 Task: Add White Chocolate Macadamia Cookies to the cart.
Action: Mouse moved to (692, 246)
Screenshot: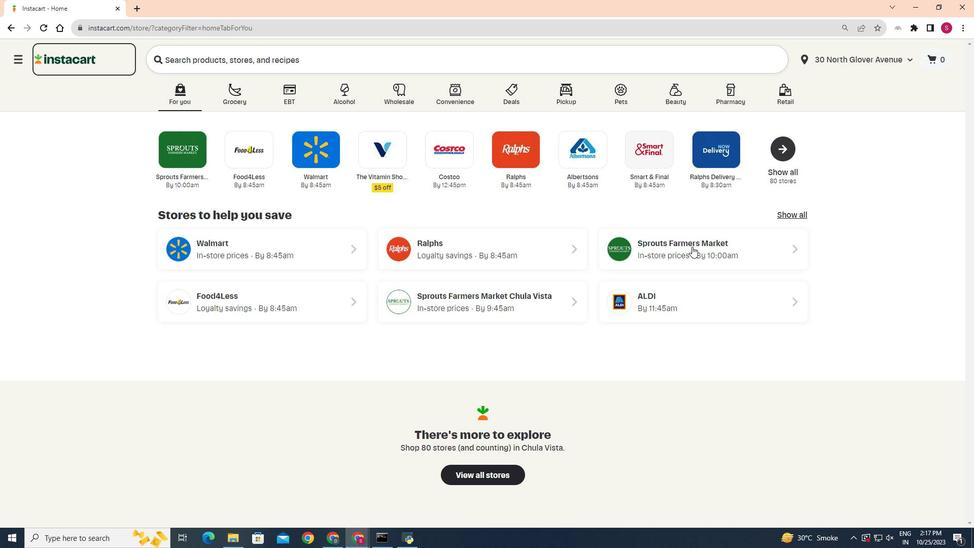 
Action: Mouse pressed left at (692, 246)
Screenshot: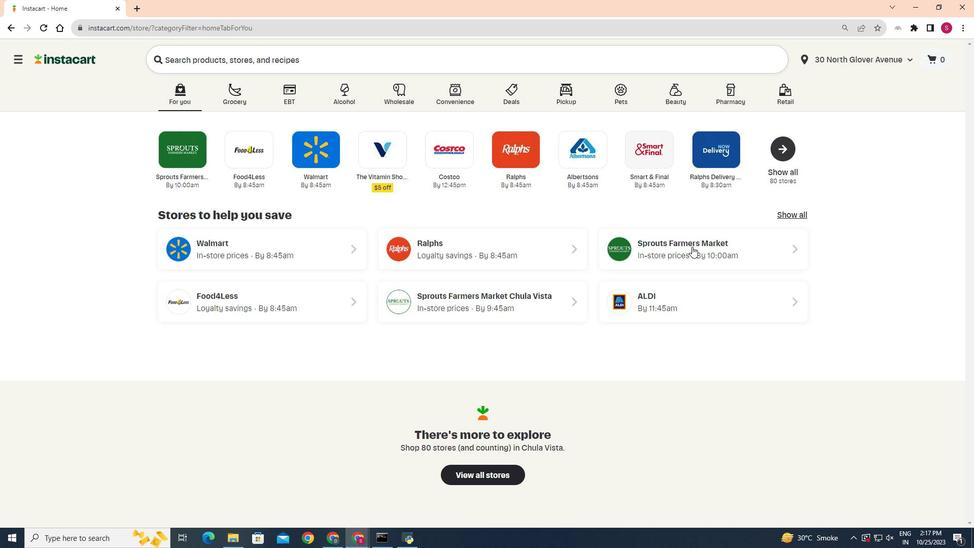 
Action: Mouse moved to (32, 441)
Screenshot: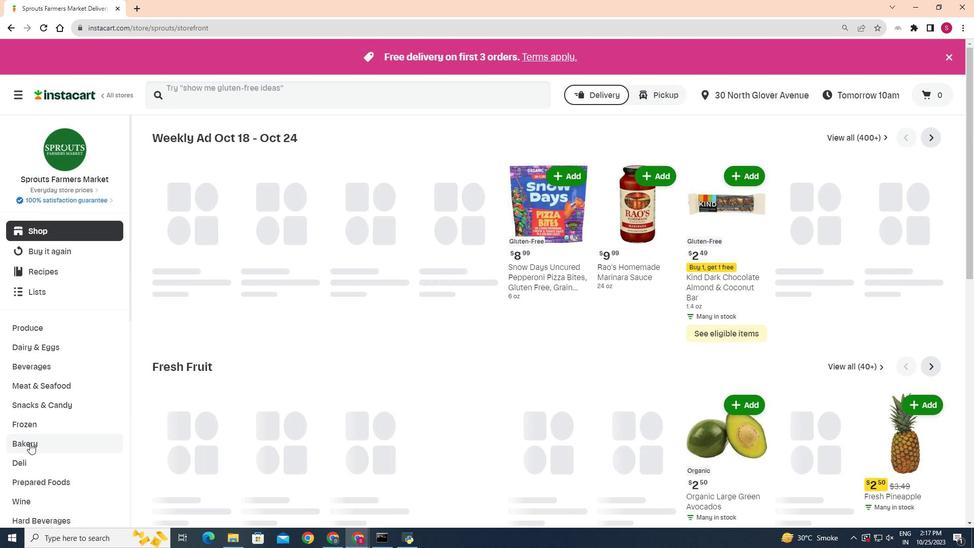 
Action: Mouse pressed left at (32, 441)
Screenshot: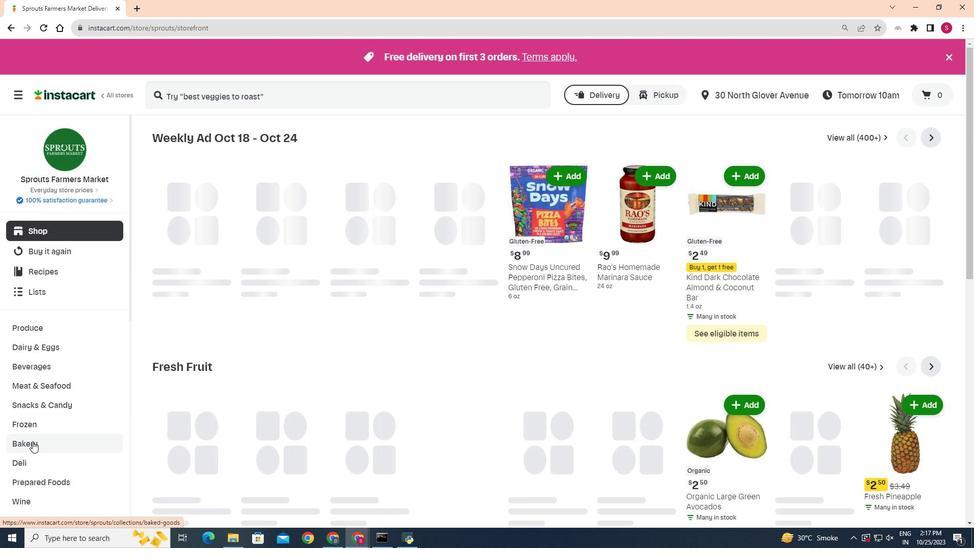 
Action: Mouse moved to (360, 158)
Screenshot: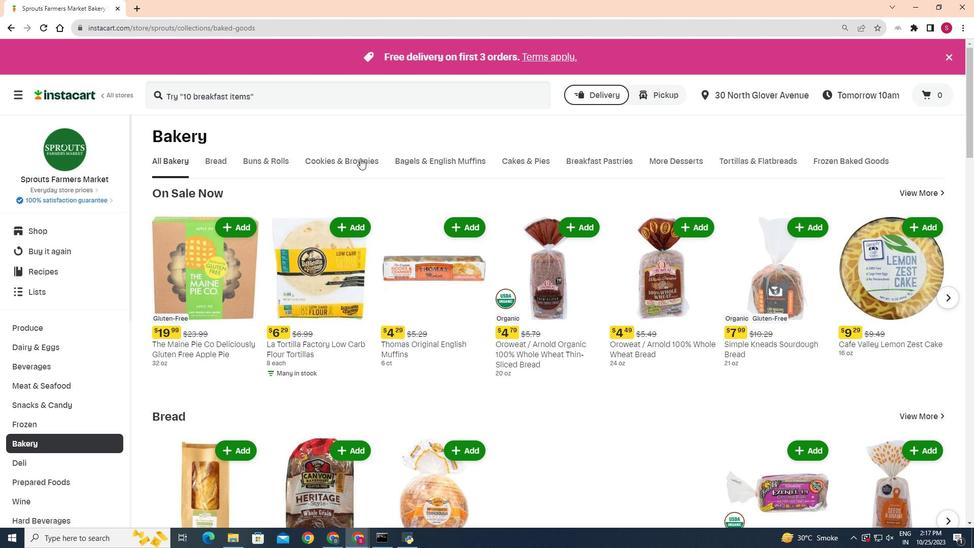 
Action: Mouse pressed left at (360, 158)
Screenshot: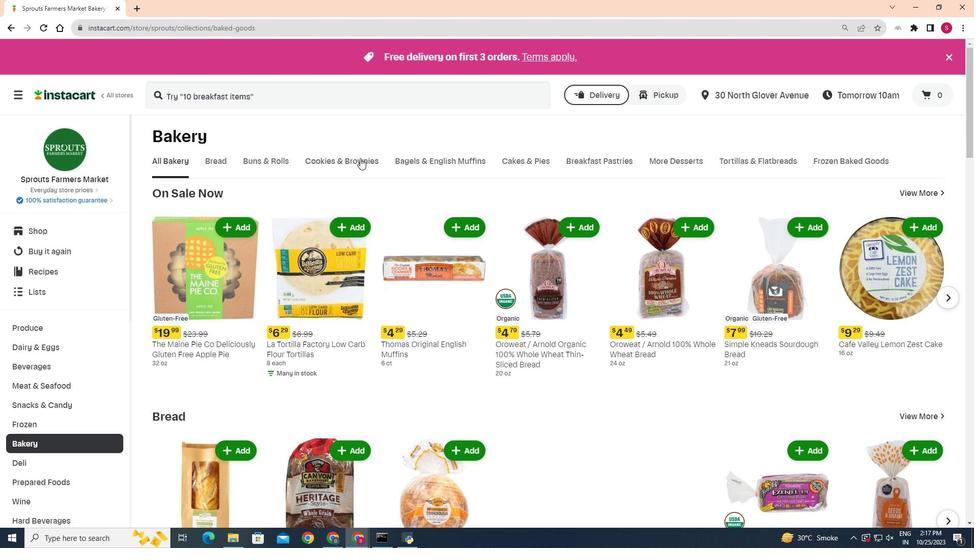 
Action: Mouse moved to (228, 200)
Screenshot: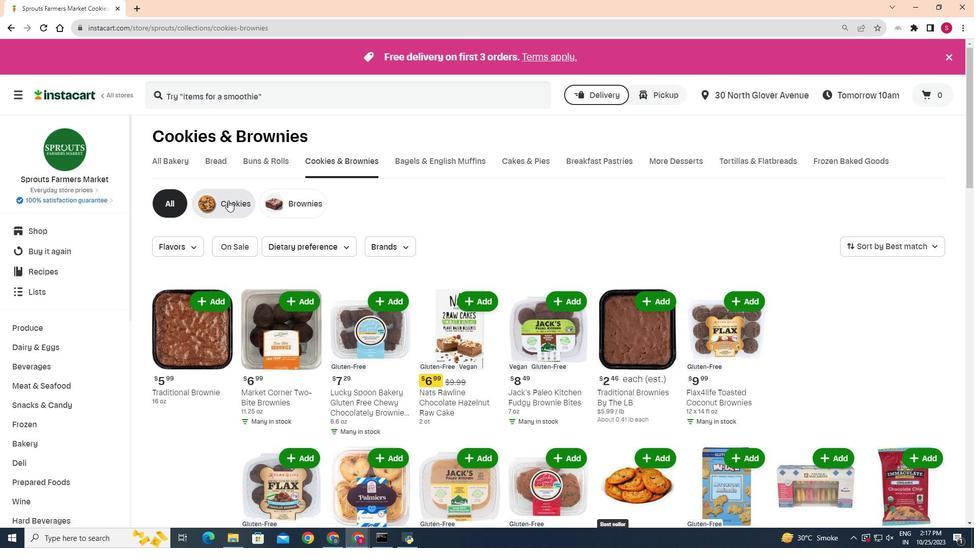 
Action: Mouse pressed left at (228, 200)
Screenshot: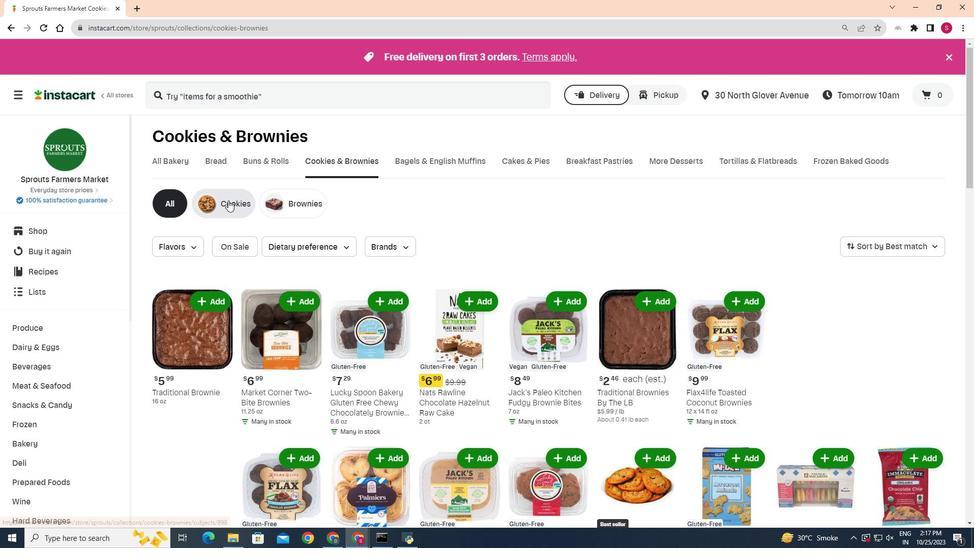 
Action: Mouse moved to (879, 290)
Screenshot: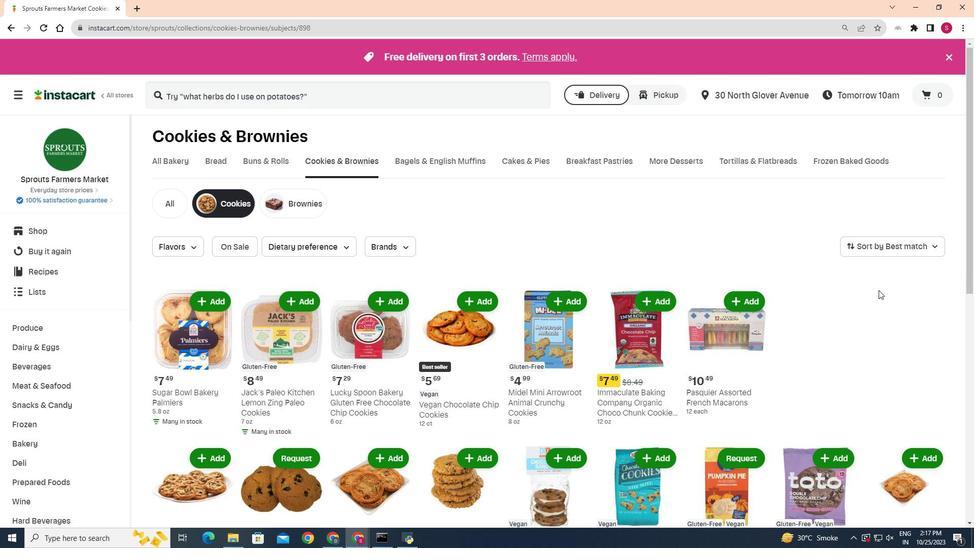 
Action: Mouse scrolled (879, 289) with delta (0, 0)
Screenshot: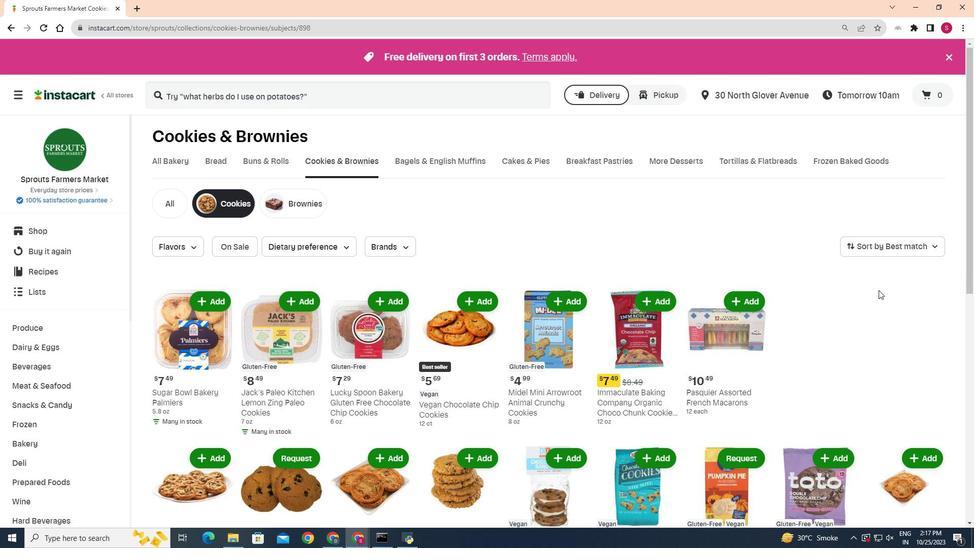 
Action: Mouse moved to (869, 295)
Screenshot: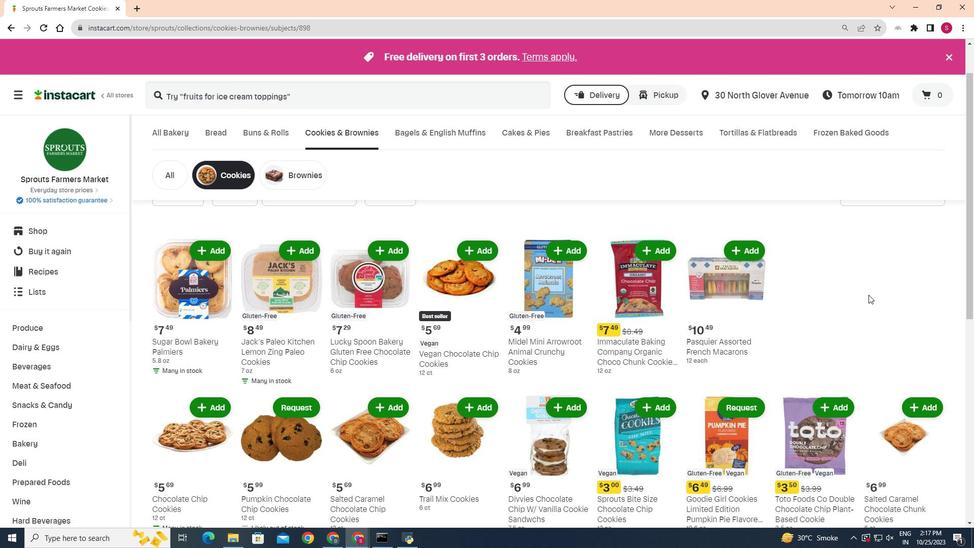 
Action: Mouse scrolled (869, 294) with delta (0, 0)
Screenshot: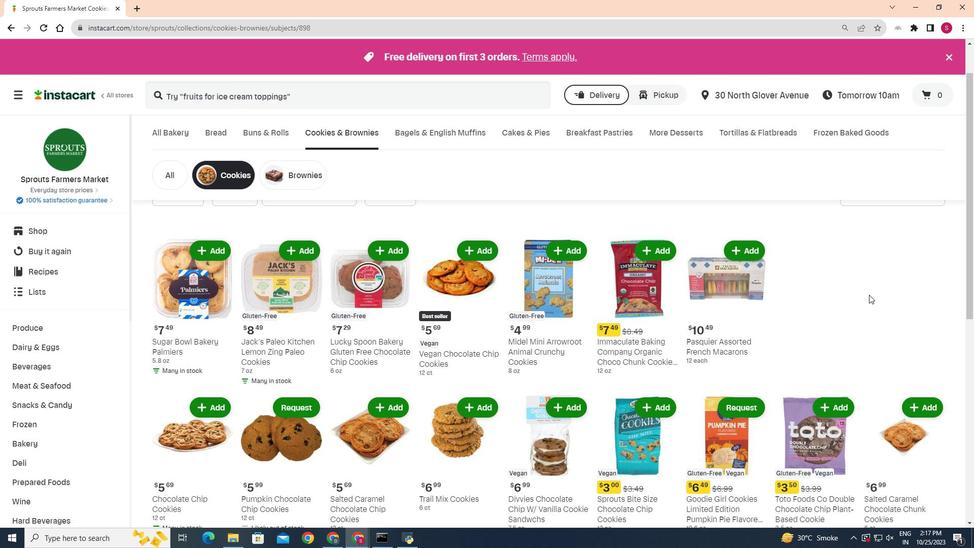
Action: Mouse moved to (869, 295)
Screenshot: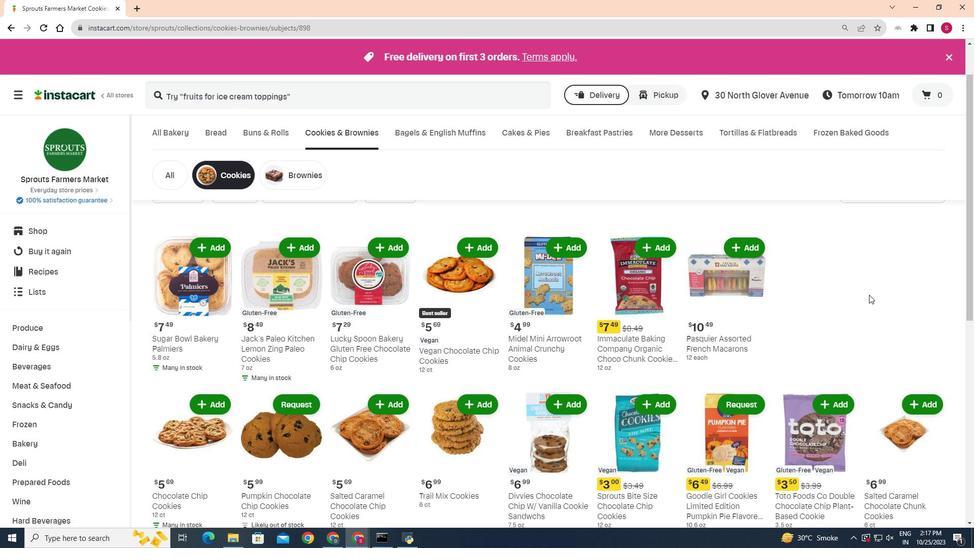 
Action: Mouse scrolled (869, 294) with delta (0, 0)
Screenshot: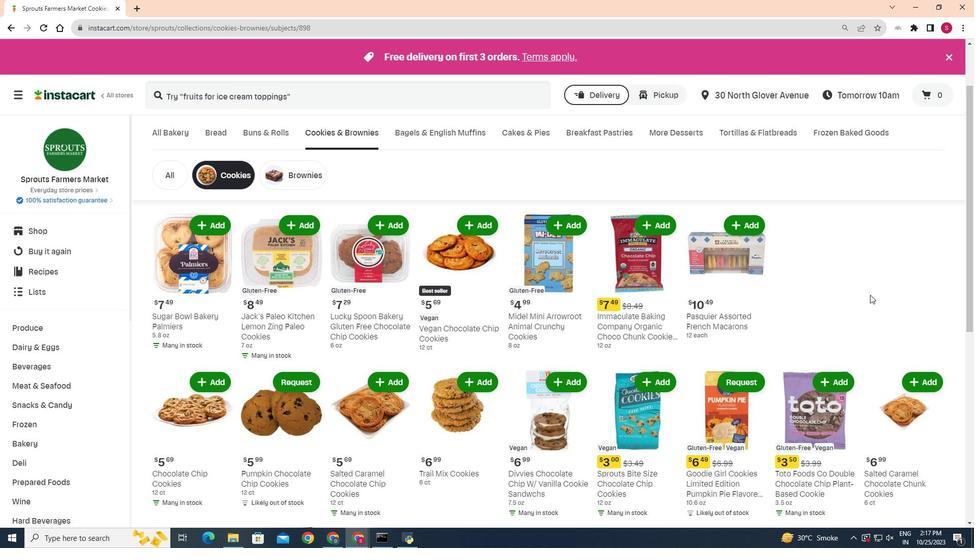 
Action: Mouse moved to (166, 362)
Screenshot: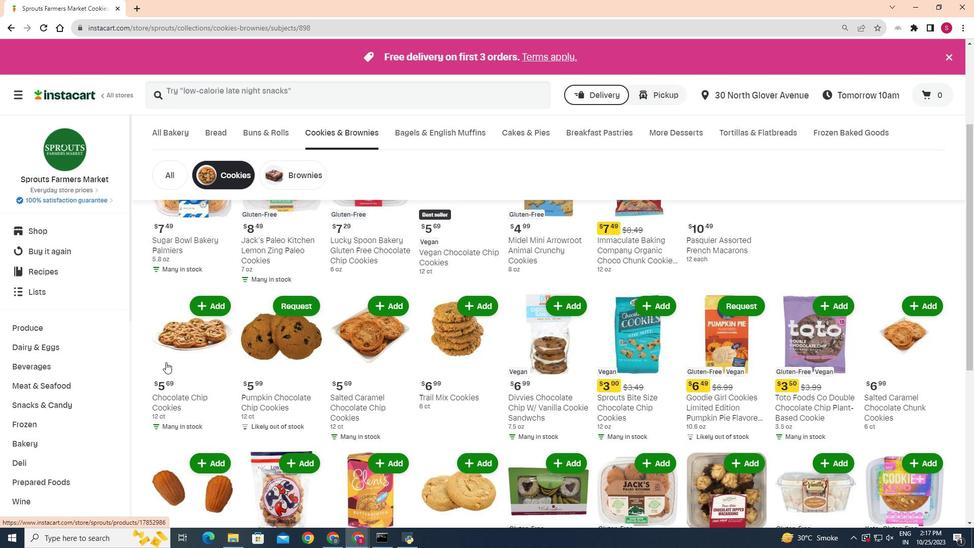 
Action: Mouse scrolled (166, 362) with delta (0, 0)
Screenshot: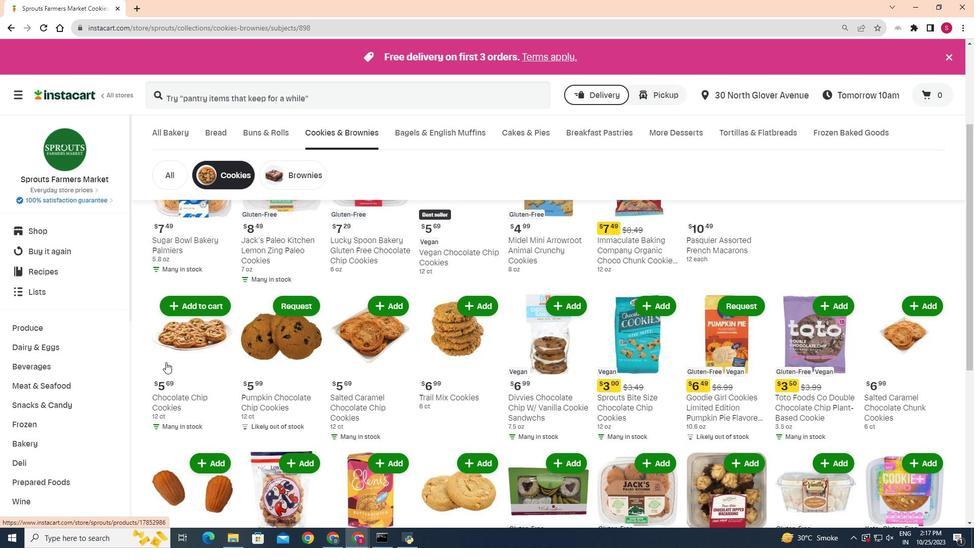 
Action: Mouse scrolled (166, 362) with delta (0, 0)
Screenshot: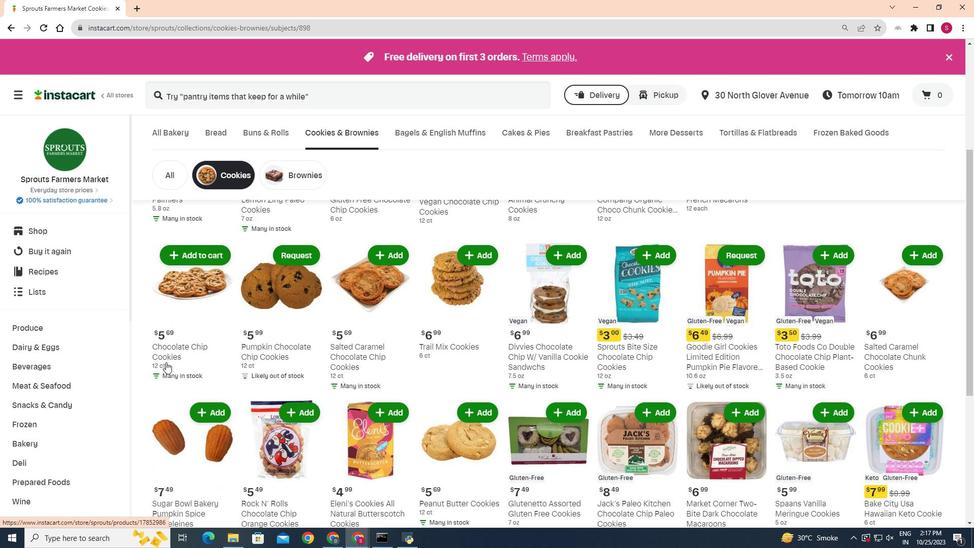 
Action: Mouse scrolled (166, 362) with delta (0, 0)
Screenshot: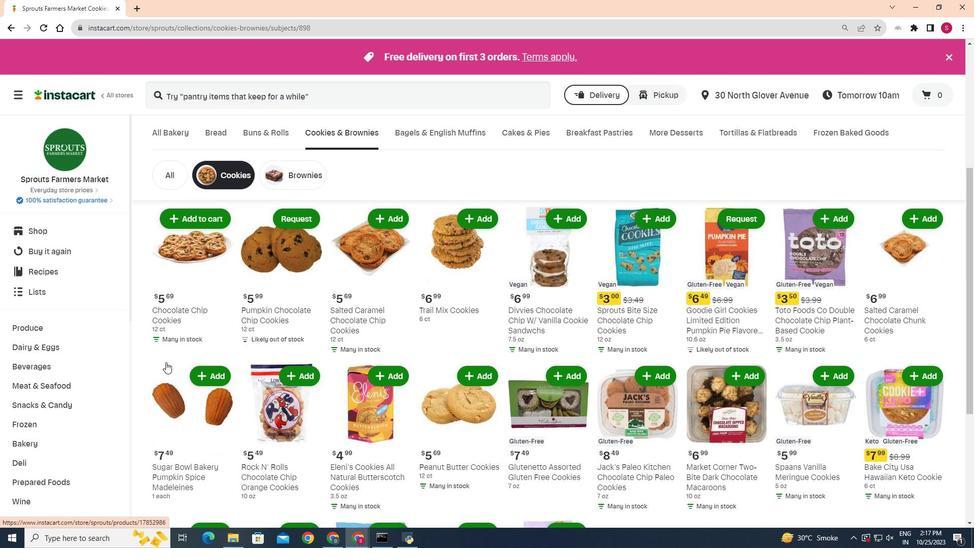 
Action: Mouse moved to (693, 378)
Screenshot: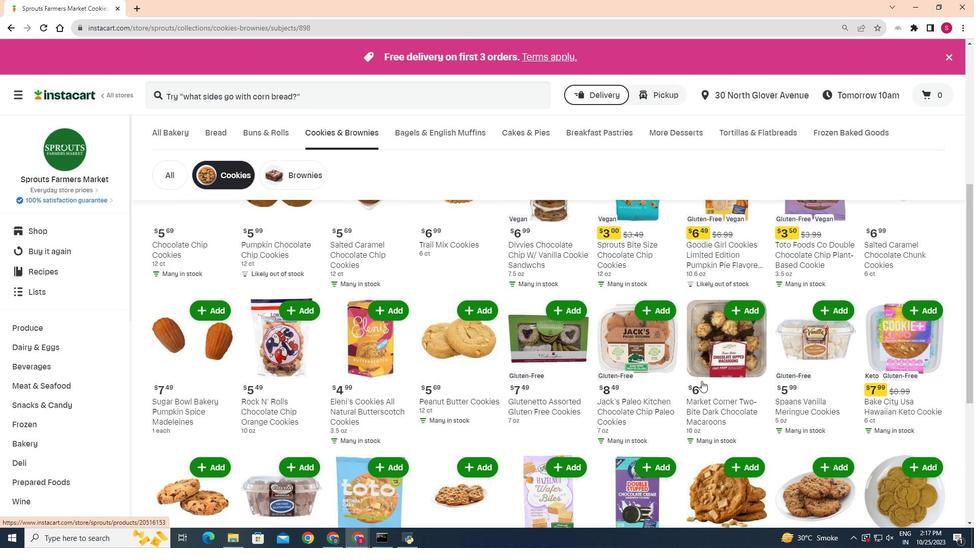 
Action: Mouse scrolled (693, 378) with delta (0, 0)
Screenshot: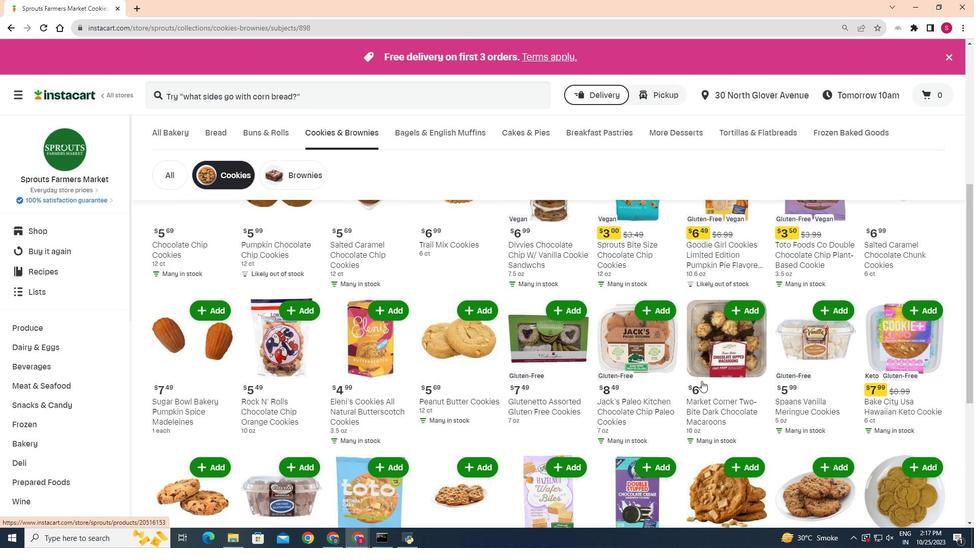 
Action: Mouse moved to (709, 383)
Screenshot: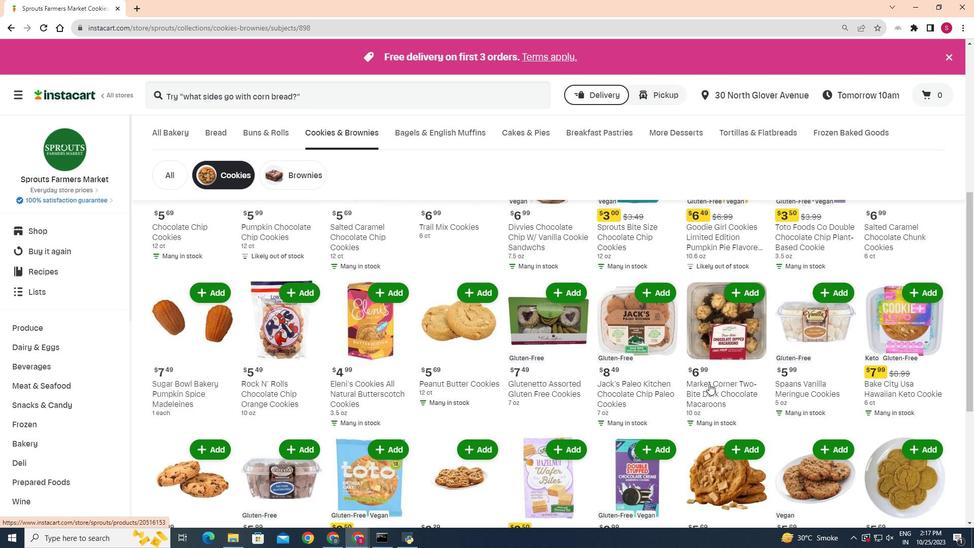 
Action: Mouse scrolled (709, 383) with delta (0, 0)
Screenshot: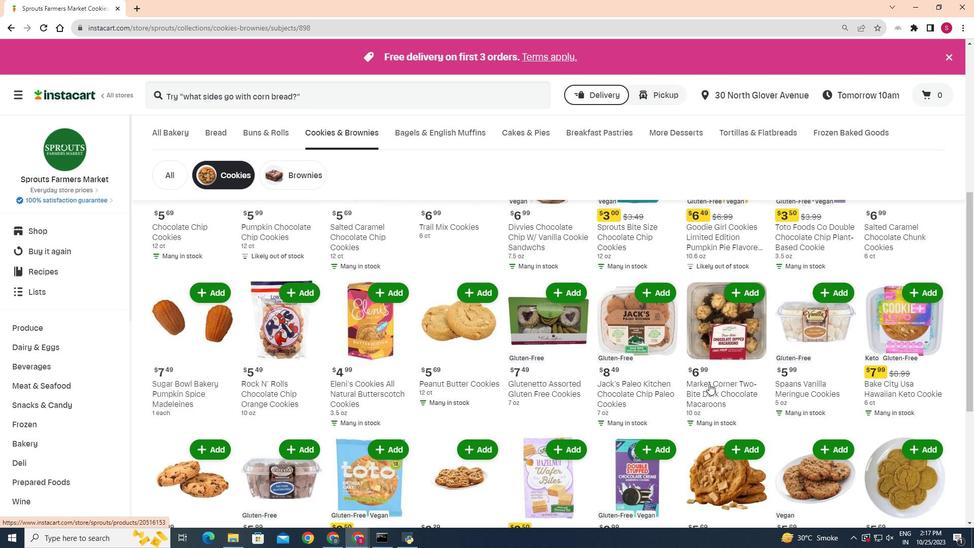 
Action: Mouse moved to (749, 367)
Screenshot: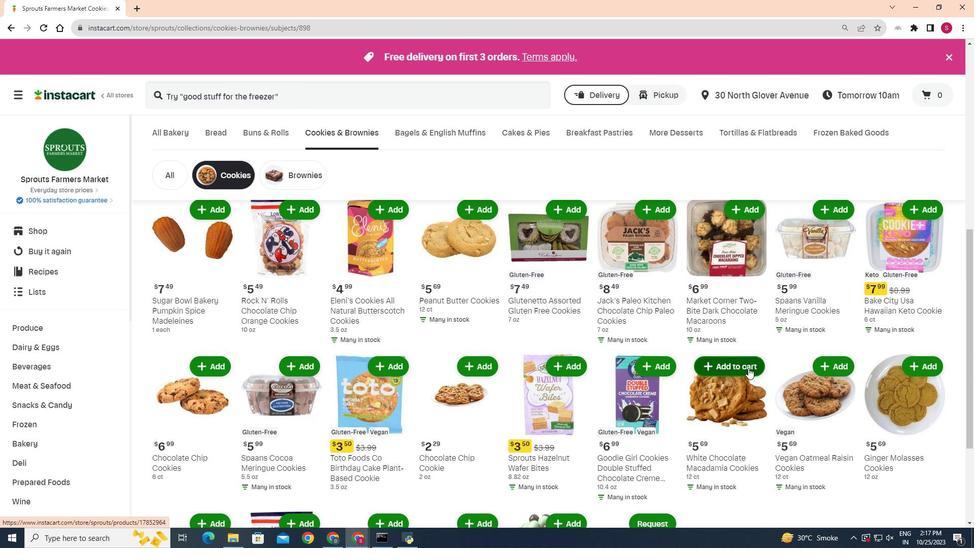 
Action: Mouse pressed left at (749, 367)
Screenshot: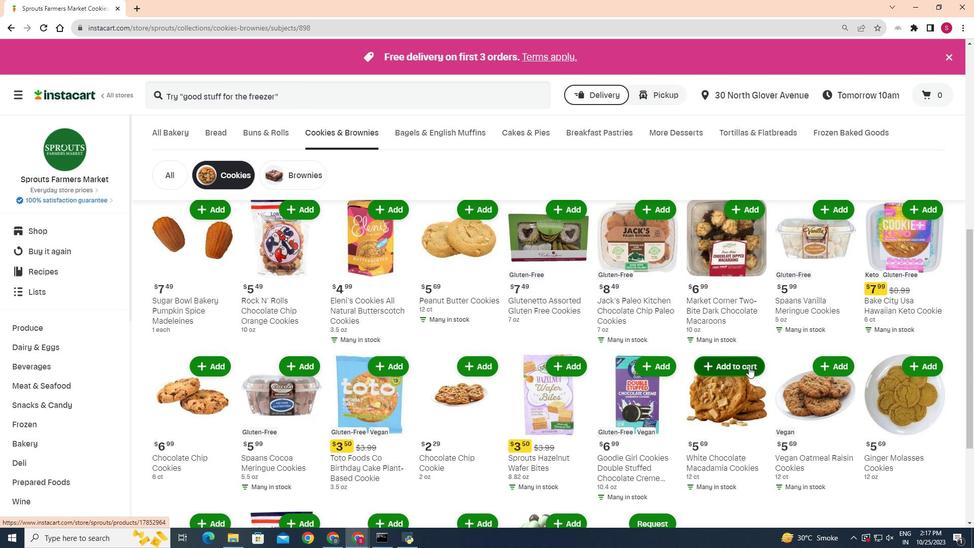 
Action: Mouse moved to (699, 370)
Screenshot: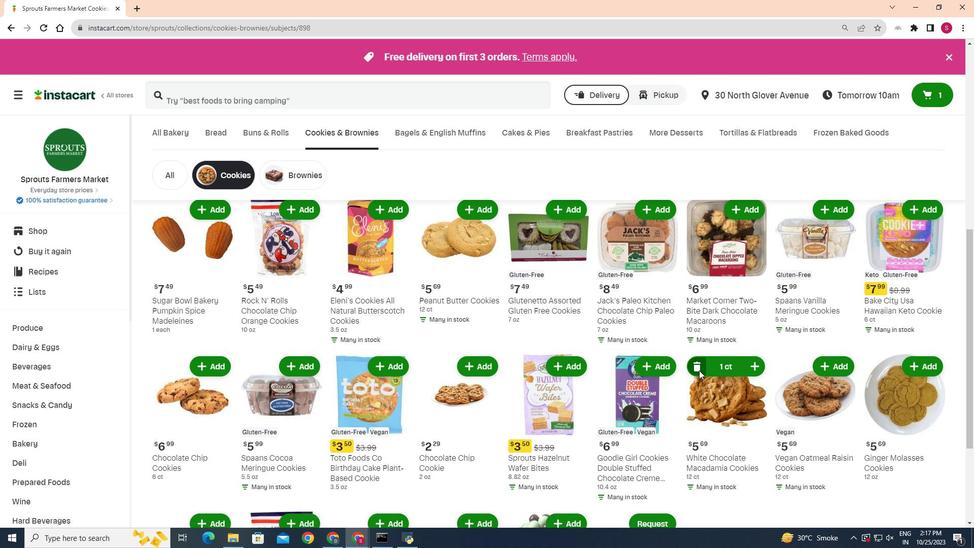 
